 Task: Filter the experiments by "Allow".
Action: Mouse moved to (948, 28)
Screenshot: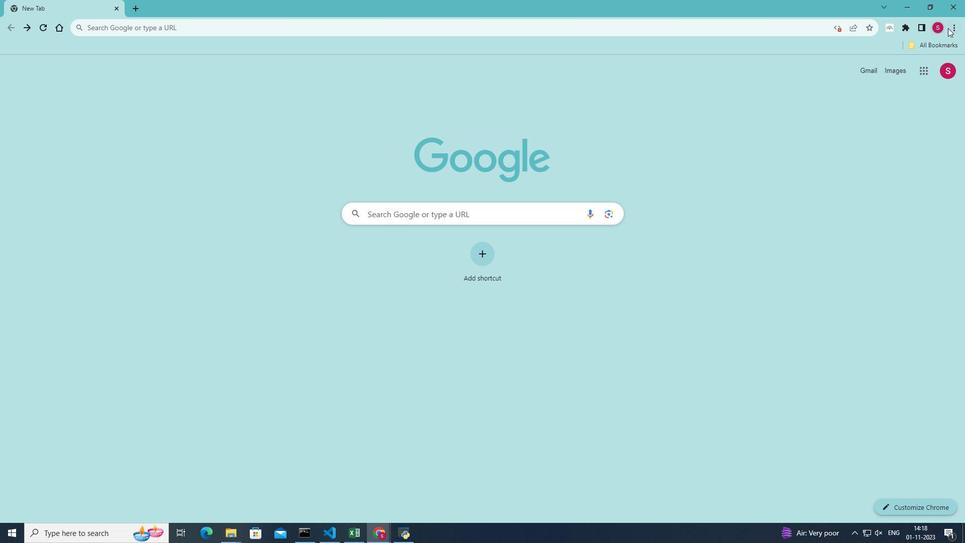 
Action: Mouse pressed left at (948, 28)
Screenshot: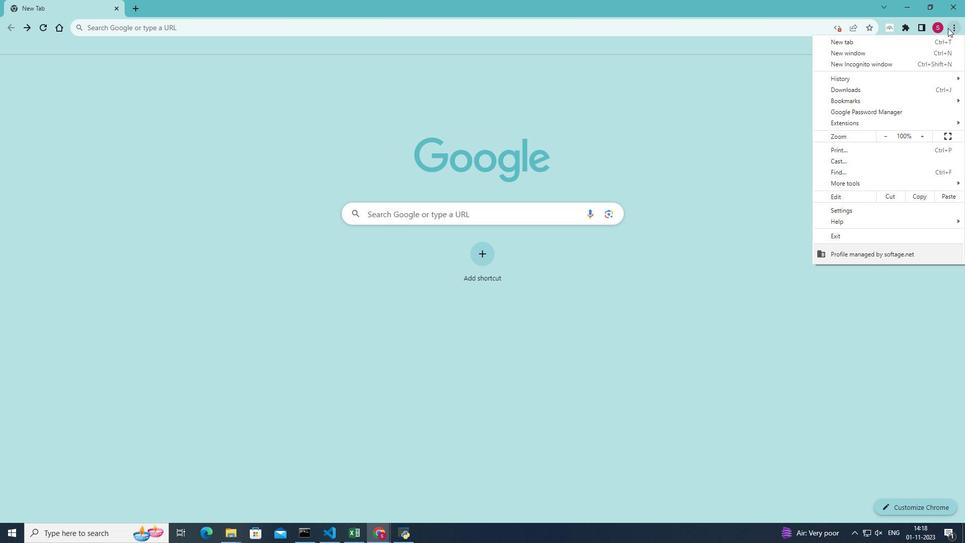 
Action: Mouse moved to (853, 180)
Screenshot: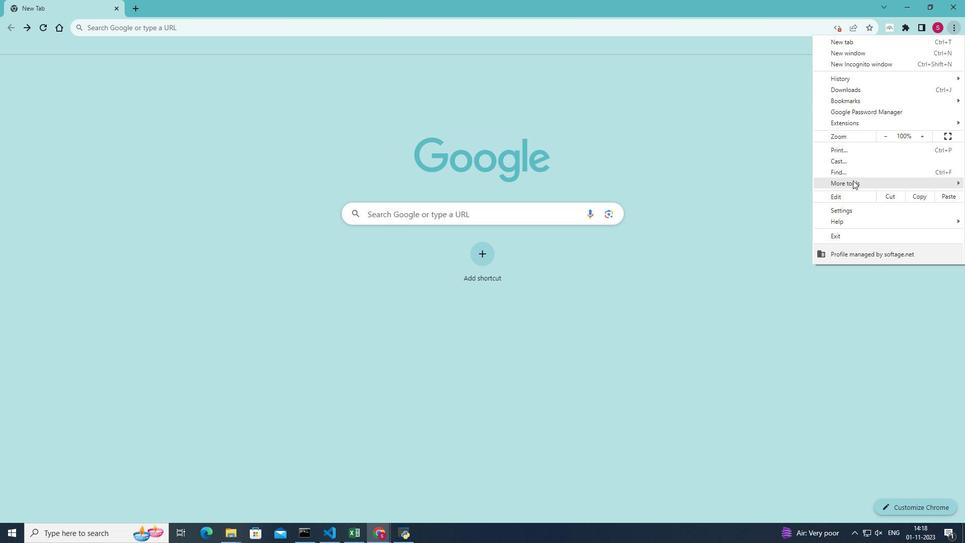 
Action: Mouse pressed left at (853, 180)
Screenshot: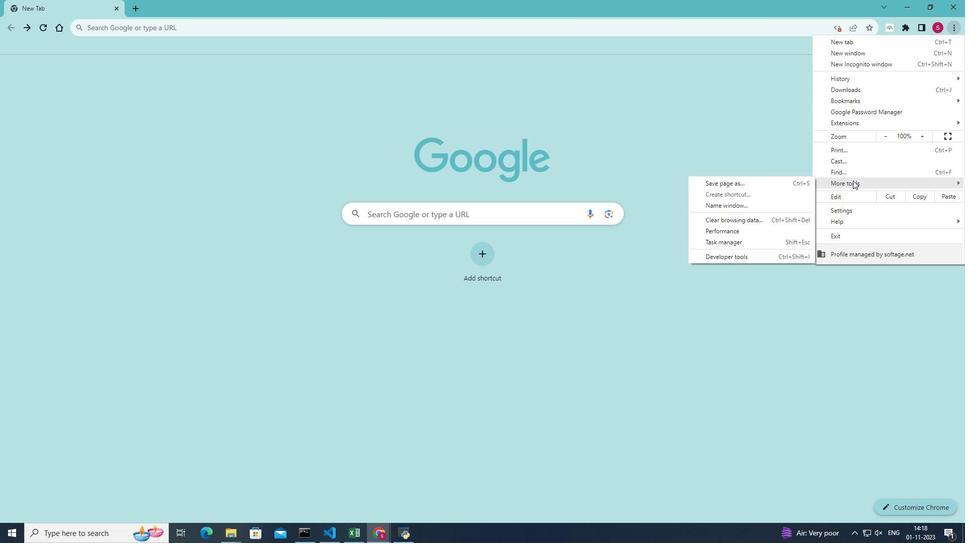 
Action: Mouse moved to (727, 258)
Screenshot: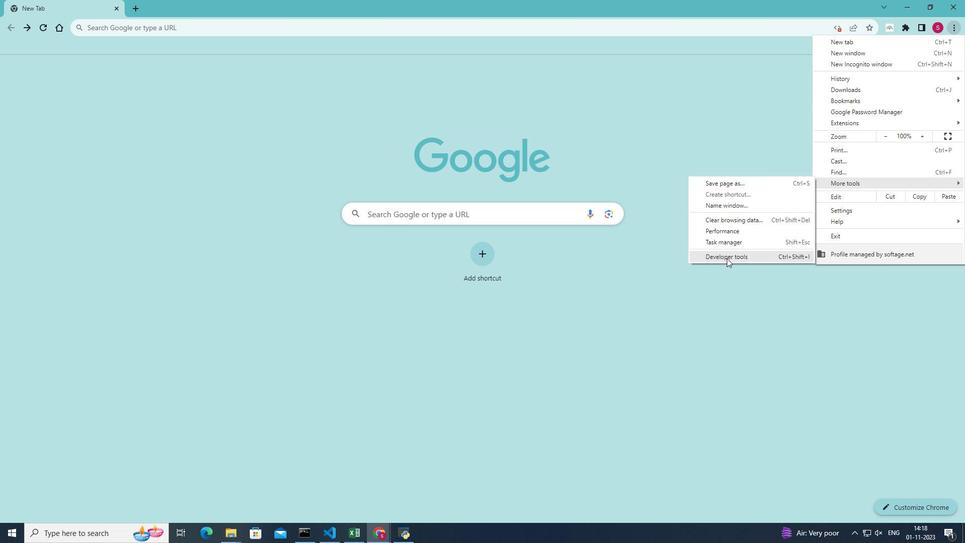 
Action: Mouse pressed left at (727, 258)
Screenshot: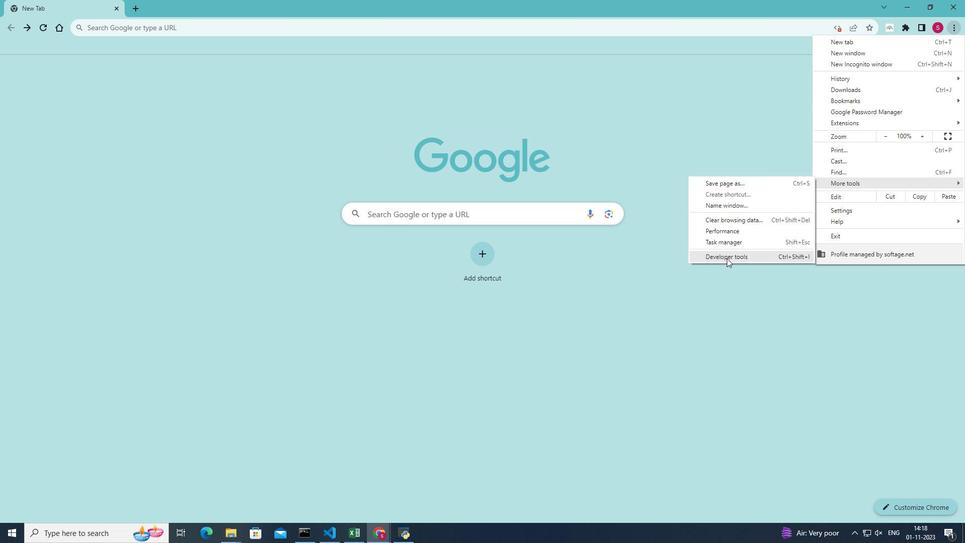 
Action: Mouse moved to (930, 62)
Screenshot: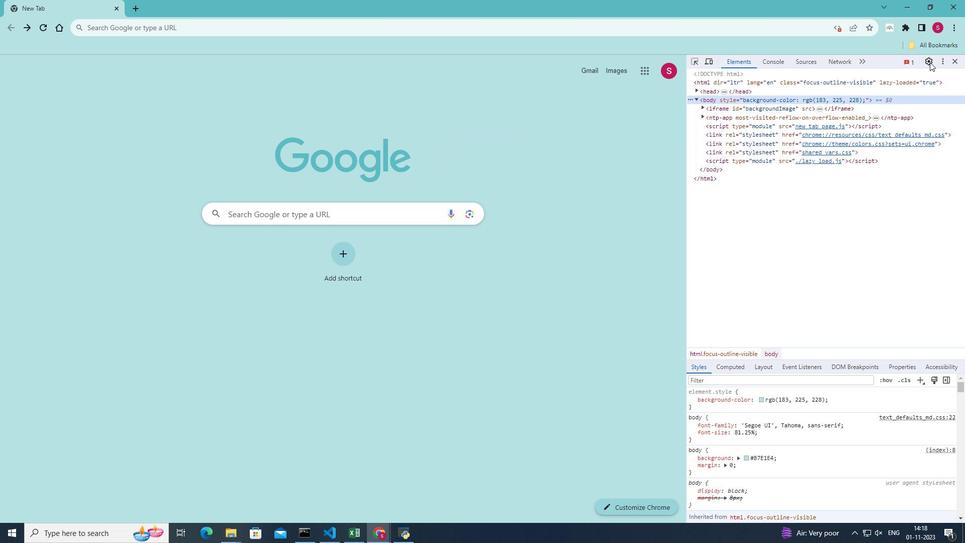 
Action: Mouse pressed left at (930, 62)
Screenshot: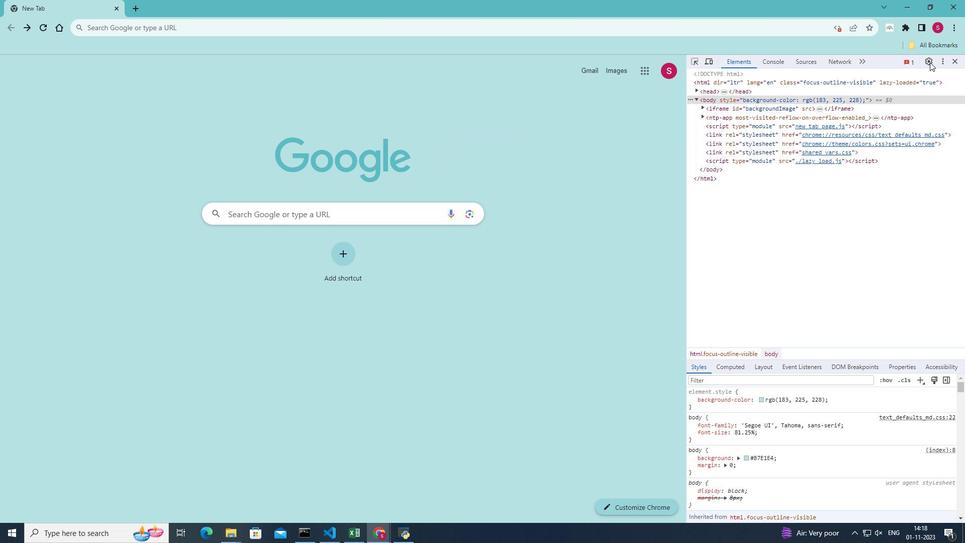 
Action: Mouse moved to (708, 113)
Screenshot: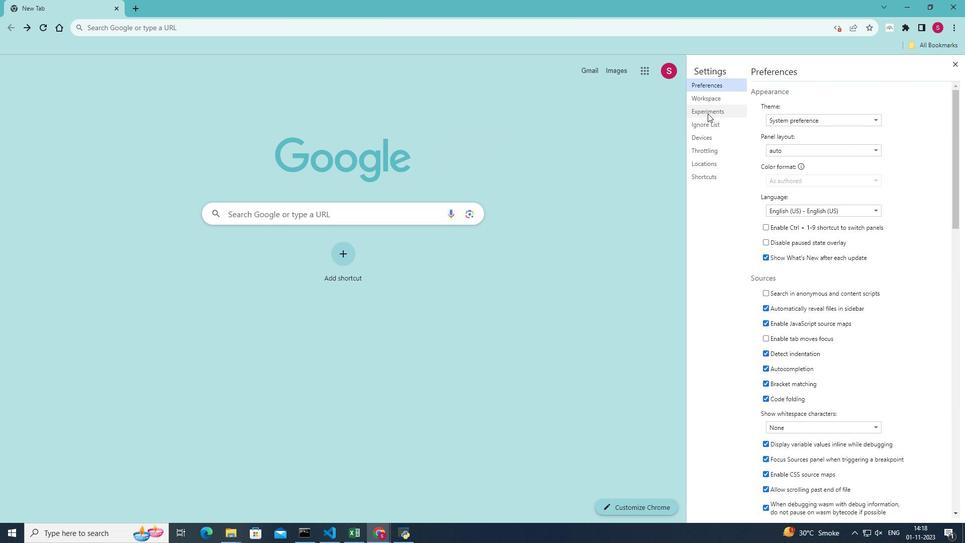 
Action: Mouse pressed left at (708, 113)
Screenshot: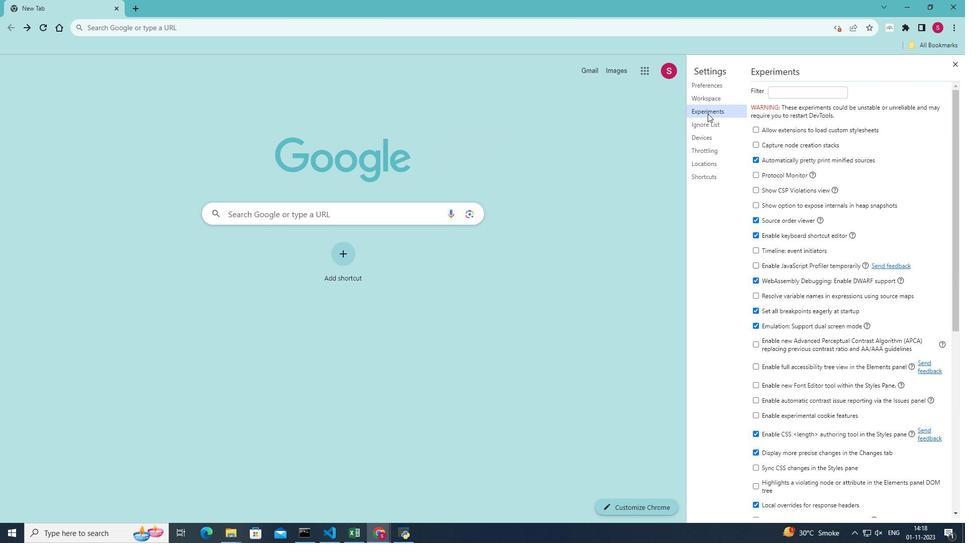 
Action: Mouse moved to (817, 91)
Screenshot: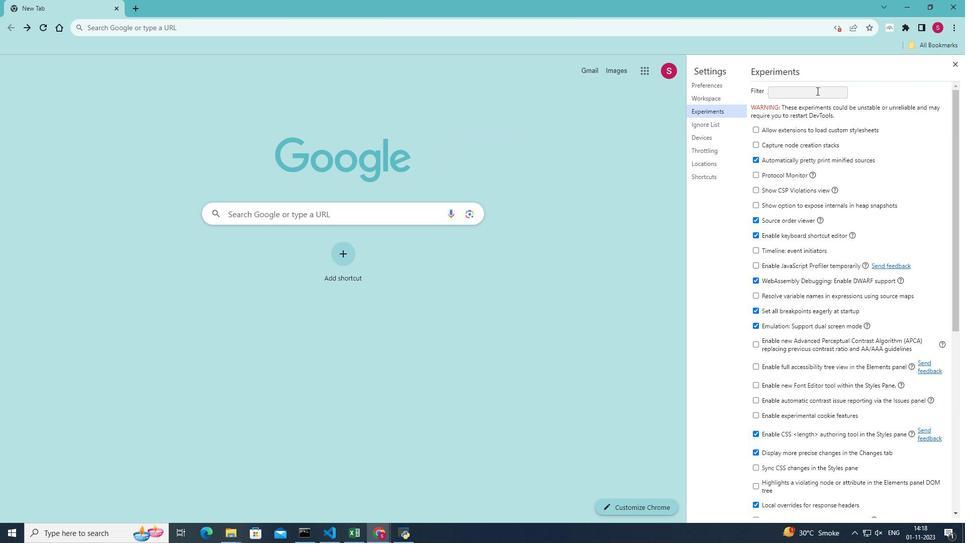 
Action: Mouse pressed left at (817, 91)
Screenshot: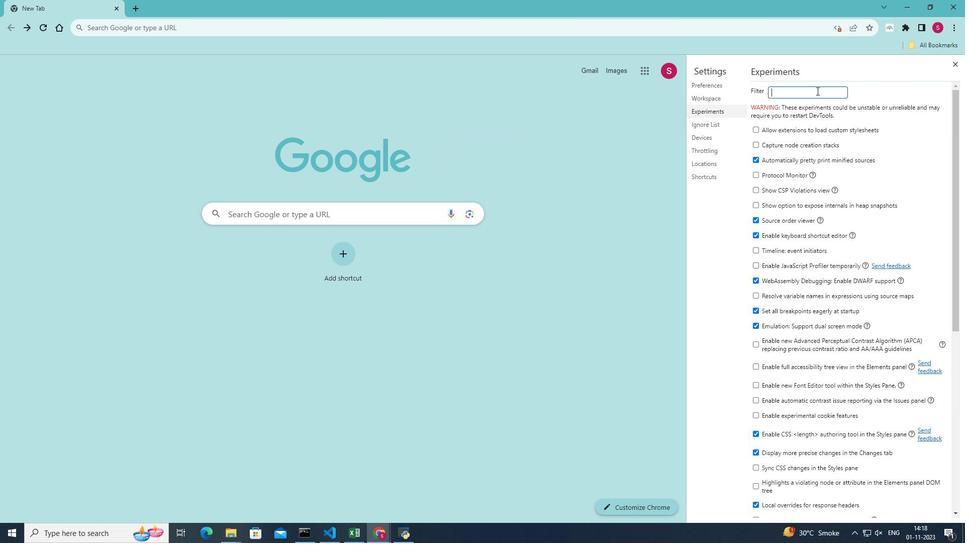 
Action: Mouse moved to (817, 91)
Screenshot: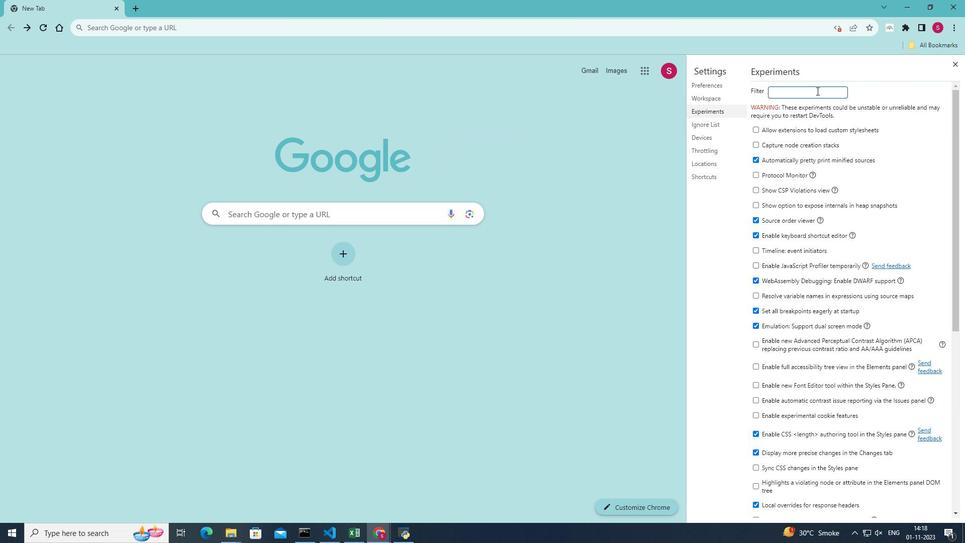 
Action: Key pressed <Key.shift>Allow<Key.enter>
Screenshot: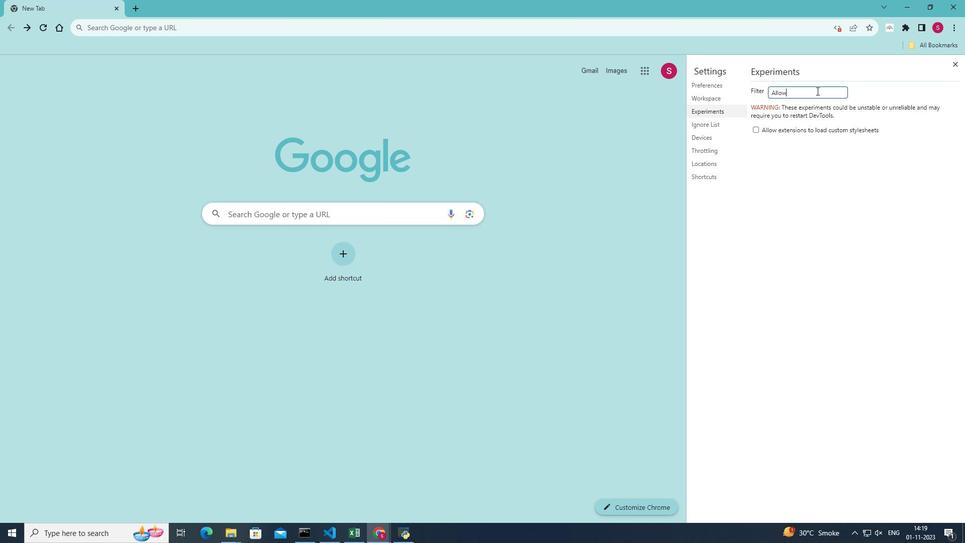 
